 Task: Find the repository "javascript" with PHP language.
Action: Mouse moved to (972, 76)
Screenshot: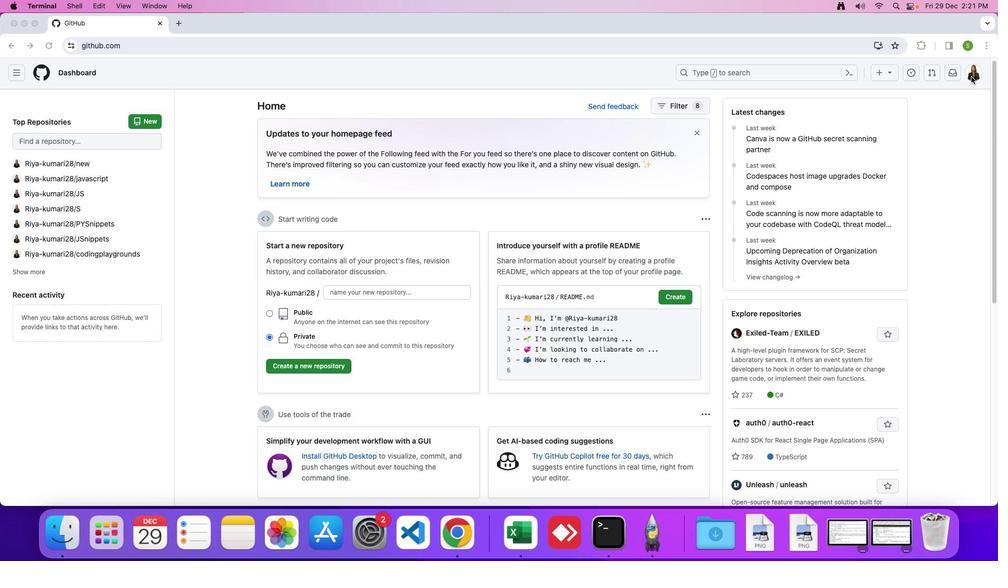 
Action: Mouse pressed left at (972, 76)
Screenshot: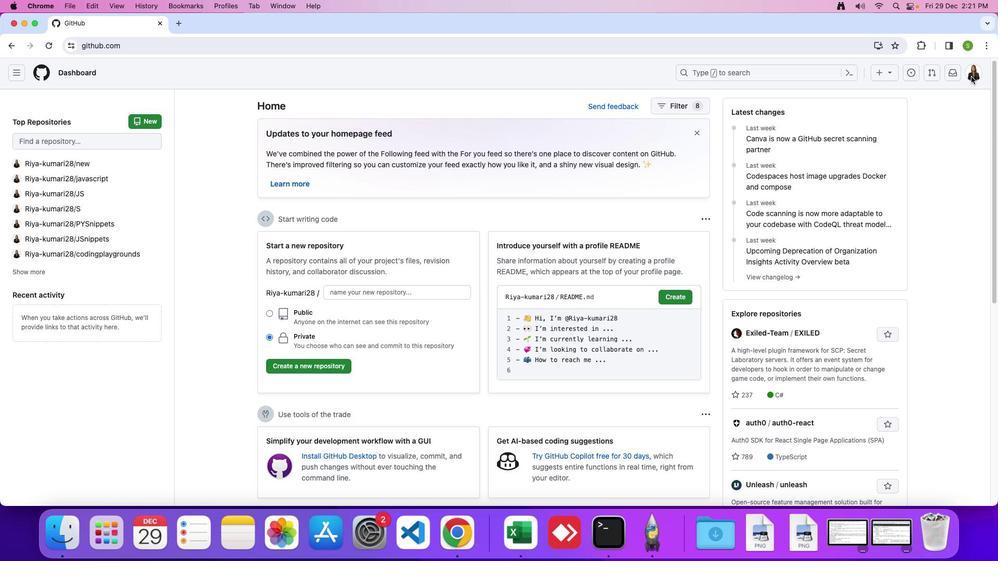 
Action: Mouse moved to (972, 75)
Screenshot: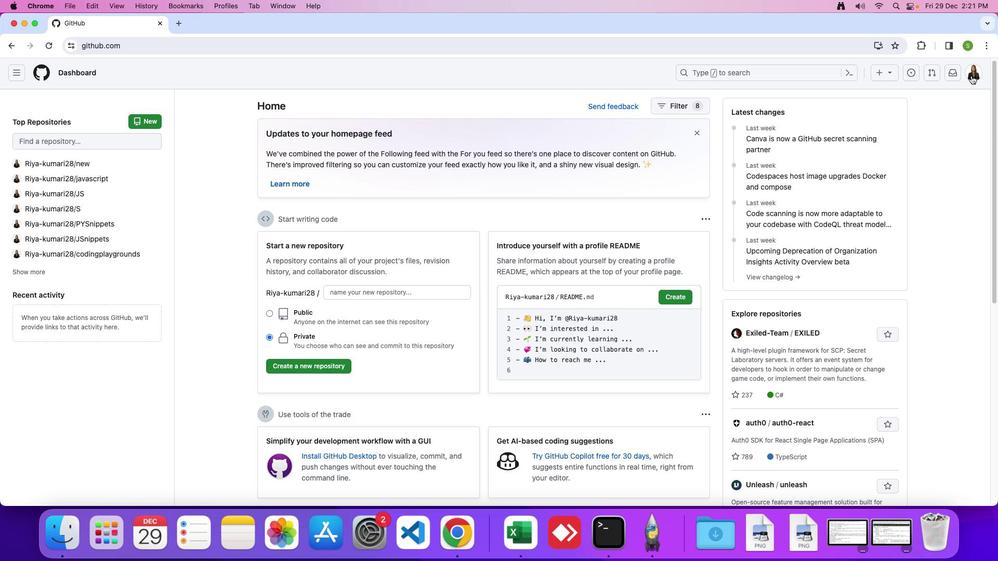 
Action: Mouse pressed left at (972, 75)
Screenshot: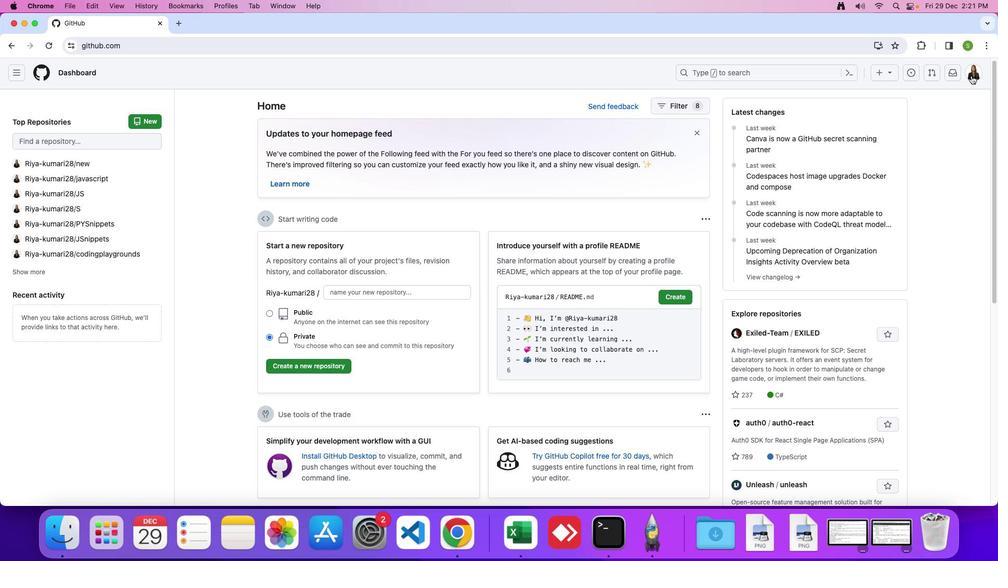 
Action: Mouse moved to (890, 167)
Screenshot: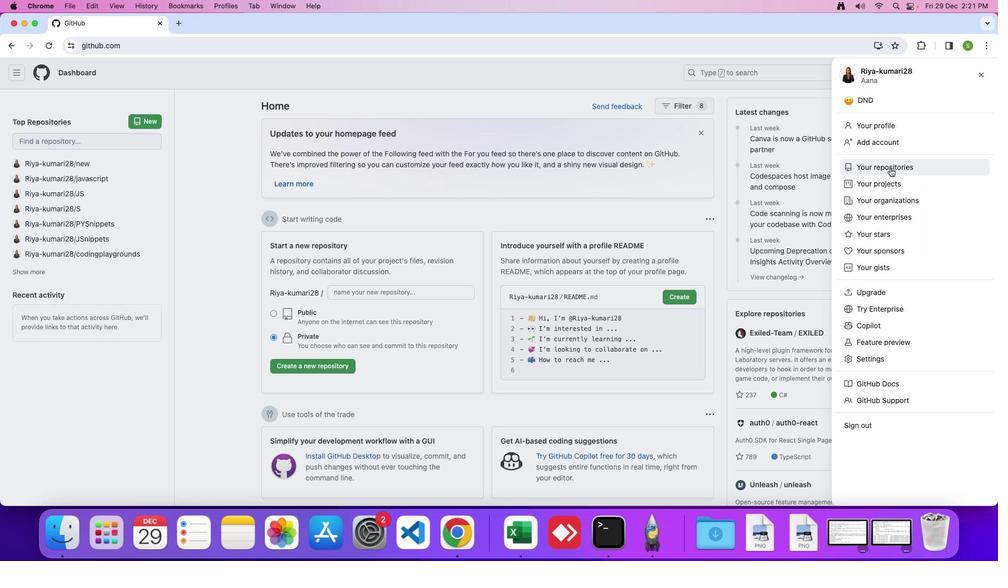 
Action: Mouse pressed left at (890, 167)
Screenshot: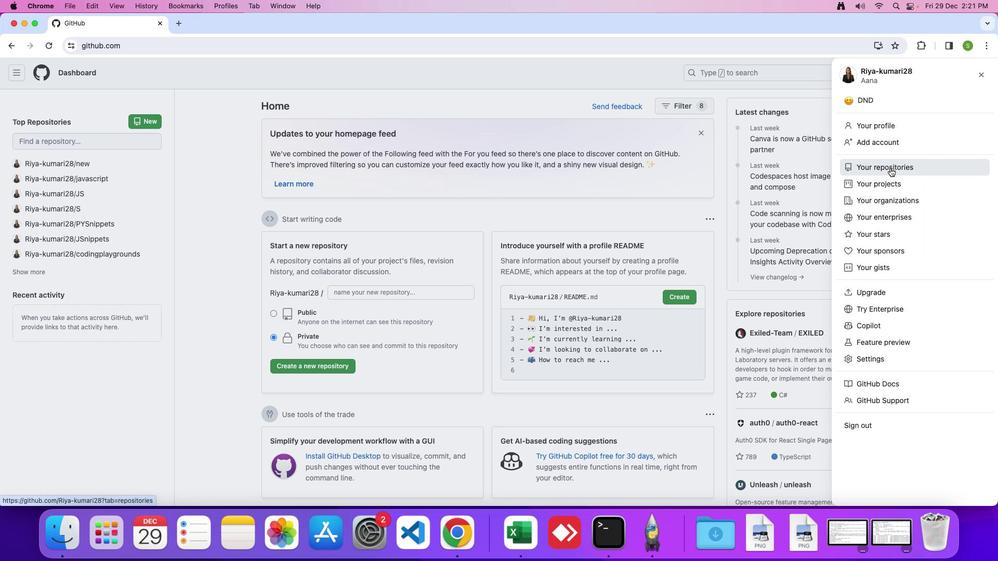 
Action: Mouse moved to (538, 135)
Screenshot: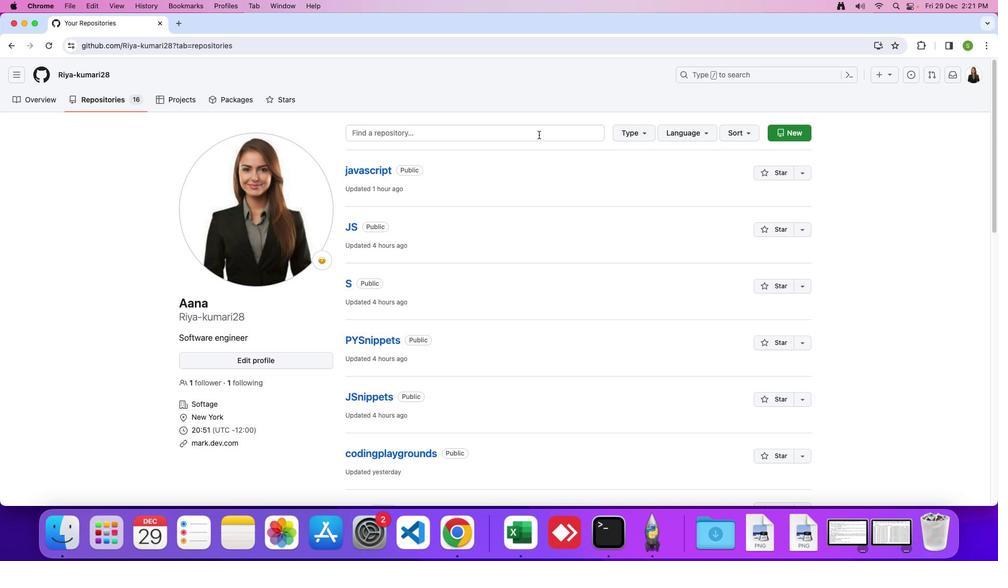 
Action: Mouse pressed left at (538, 135)
Screenshot: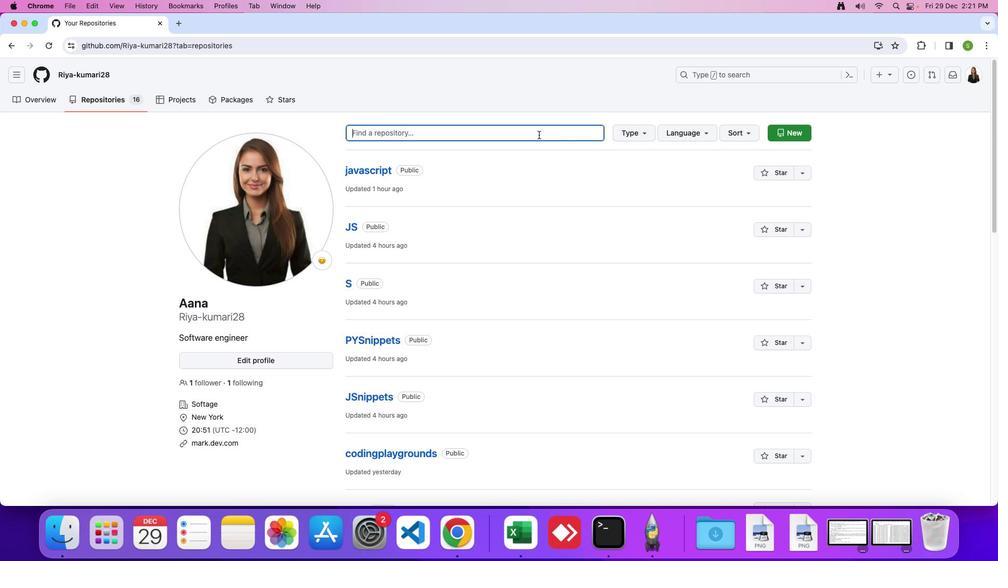 
Action: Key pressed Key.caps_lock'j''a''v''a''s''c''r''i''p''t'
Screenshot: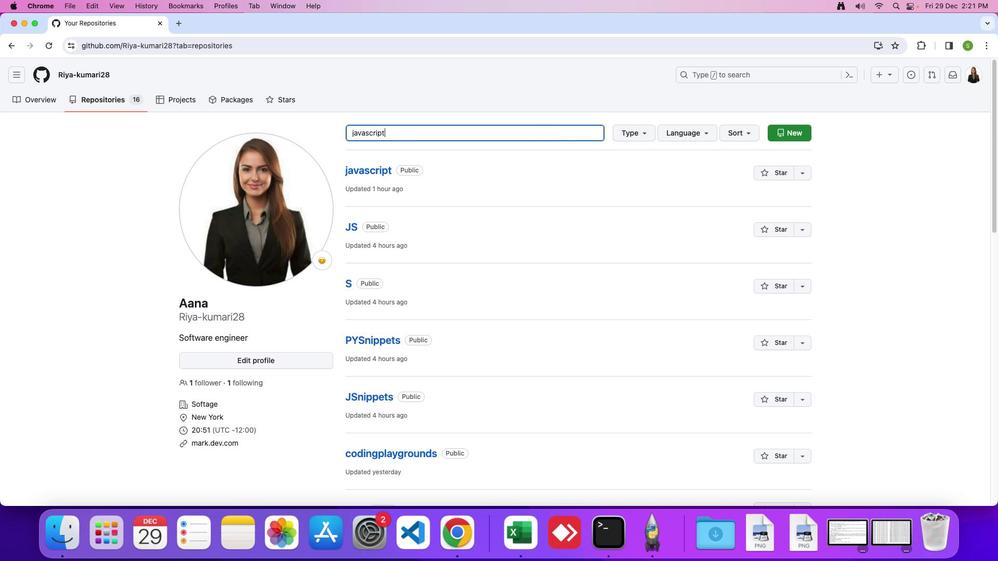 
Action: Mouse moved to (702, 135)
Screenshot: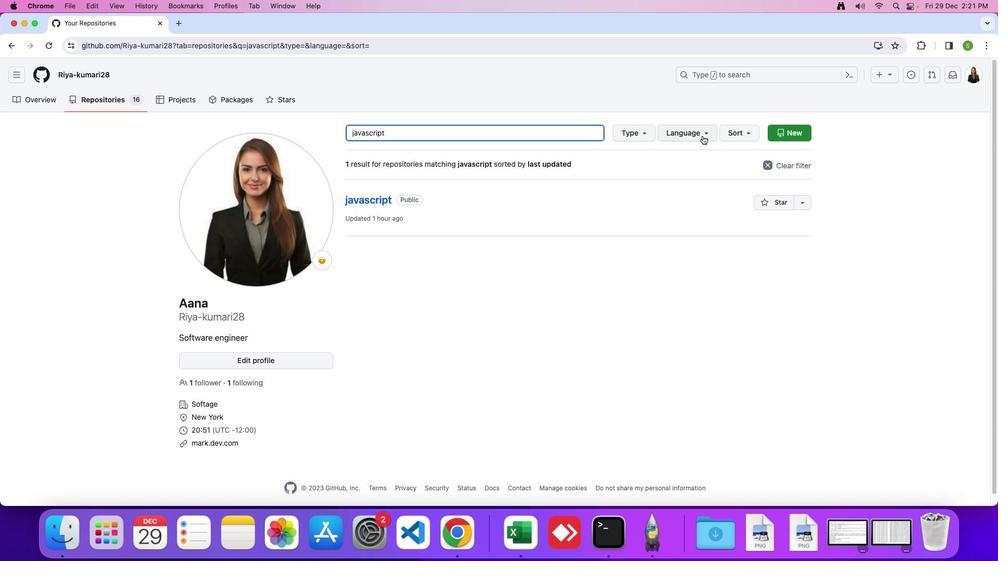 
Action: Mouse pressed left at (702, 135)
Screenshot: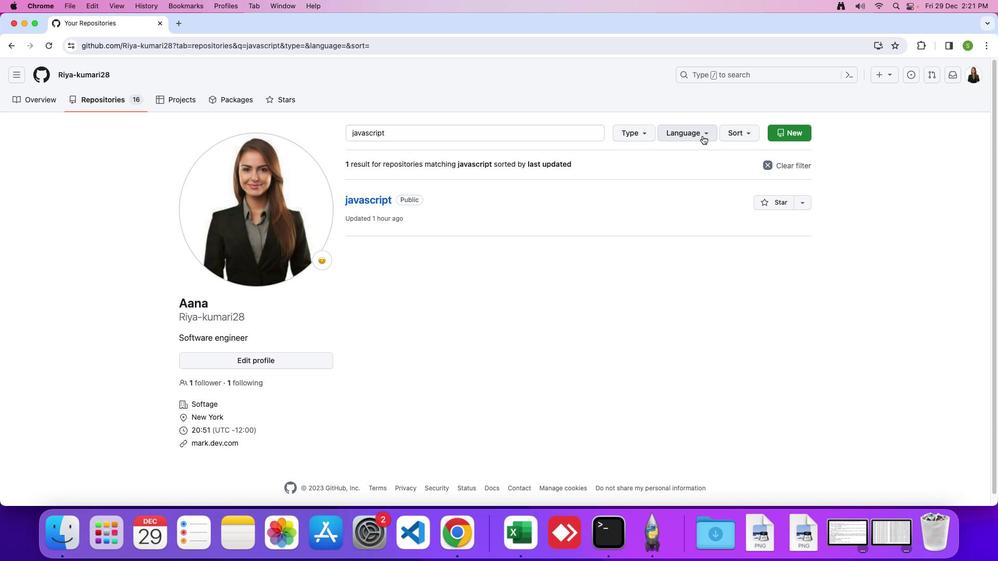 
Action: Mouse moved to (637, 204)
Screenshot: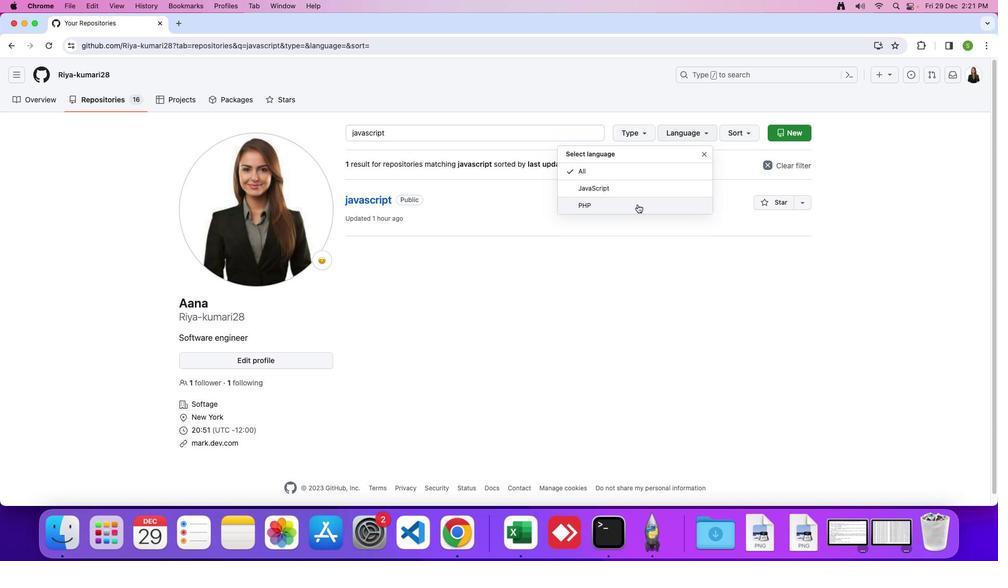 
Action: Mouse pressed left at (637, 204)
Screenshot: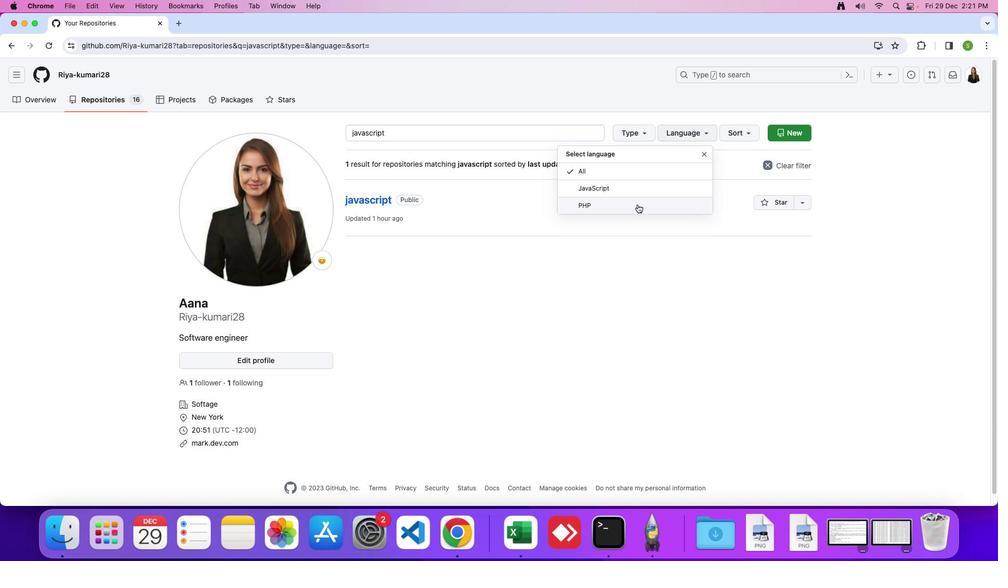 
